 Task: Use GitHub's "Repository Insights" for contributor locations.
Action: Mouse moved to (461, 391)
Screenshot: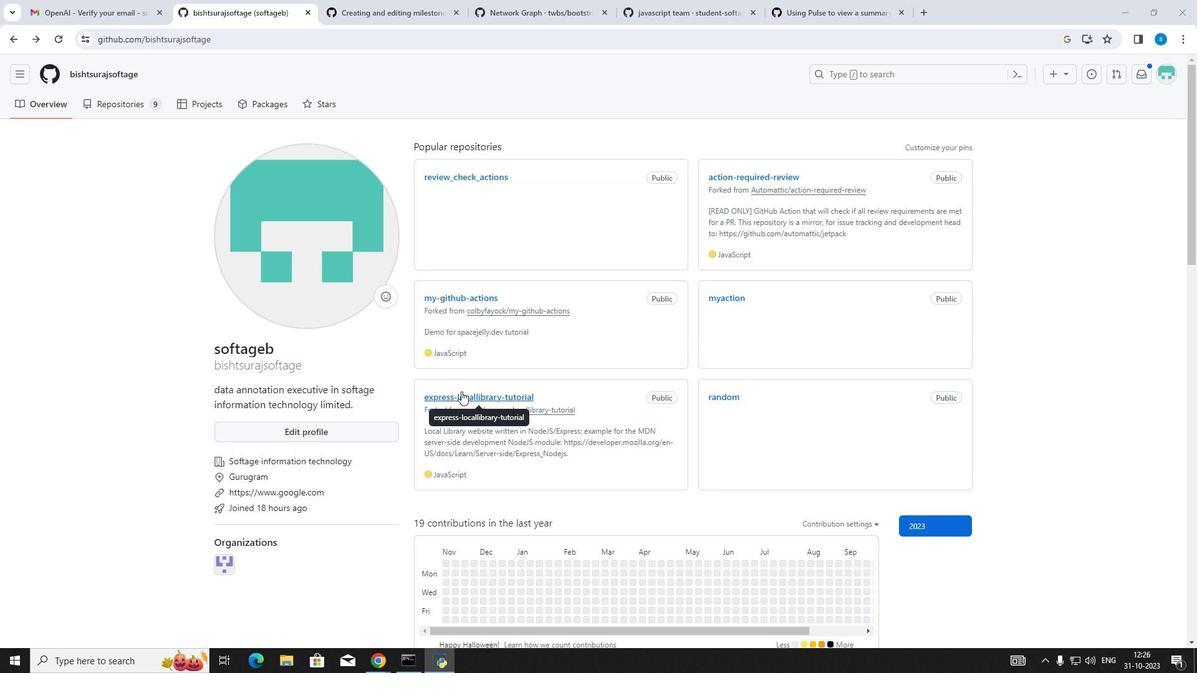 
Action: Mouse pressed left at (461, 391)
Screenshot: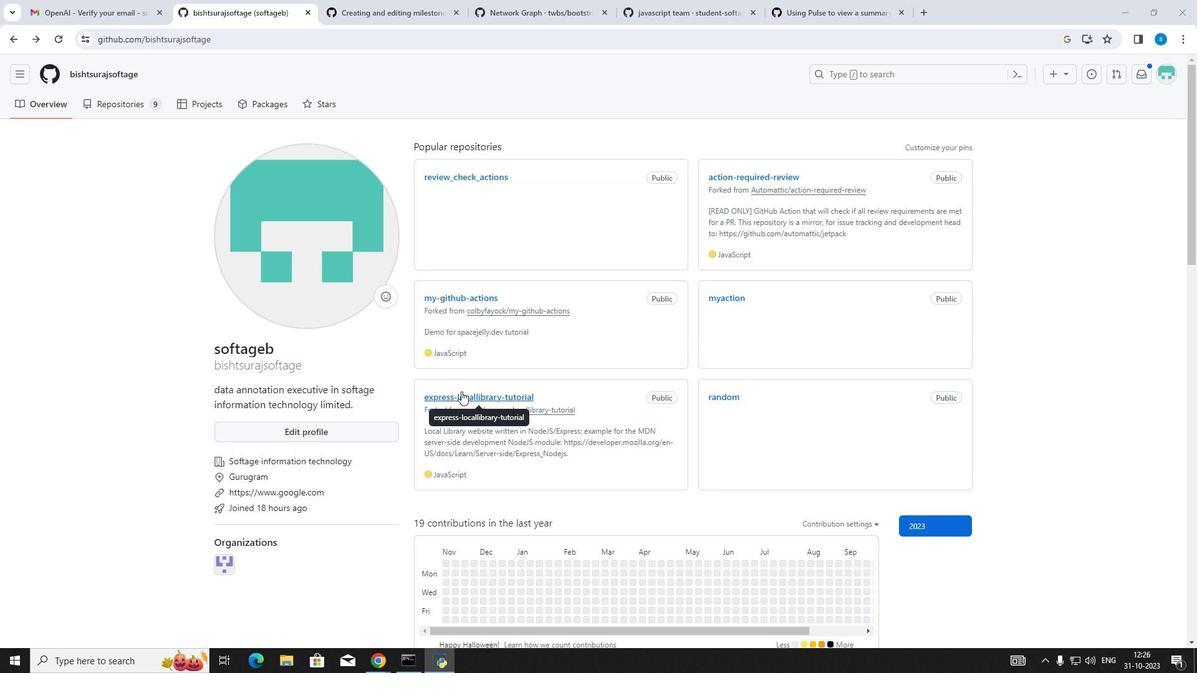 
Action: Mouse moved to (338, 99)
Screenshot: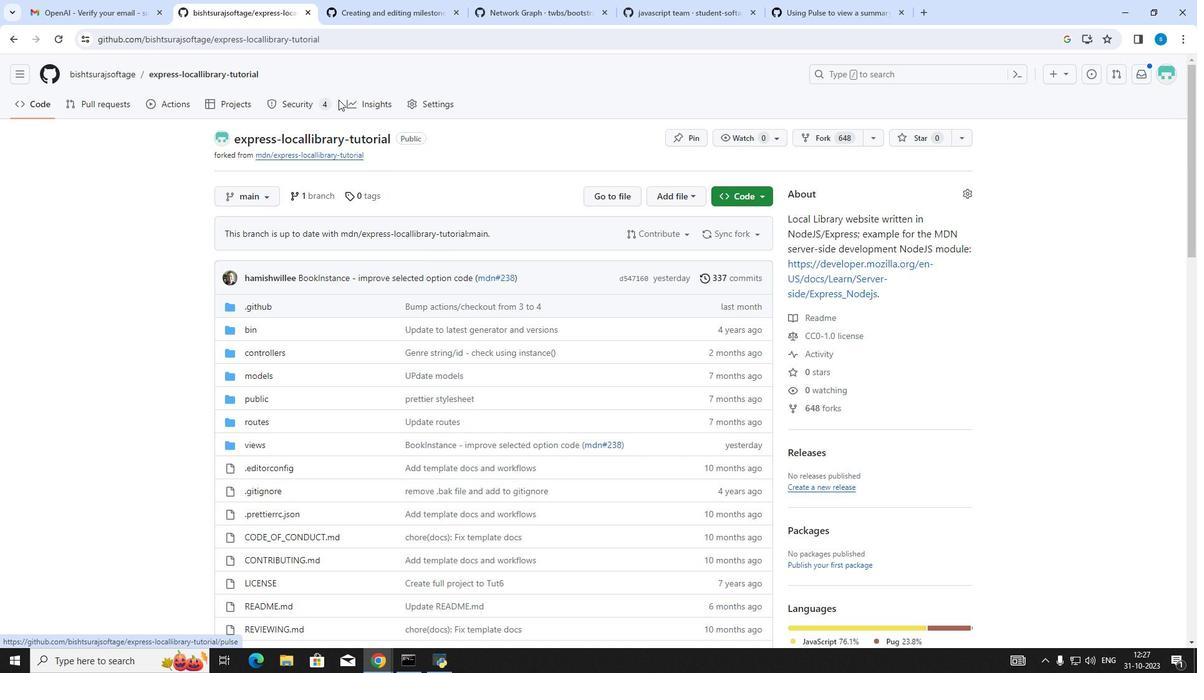 
Action: Mouse pressed left at (338, 99)
Screenshot: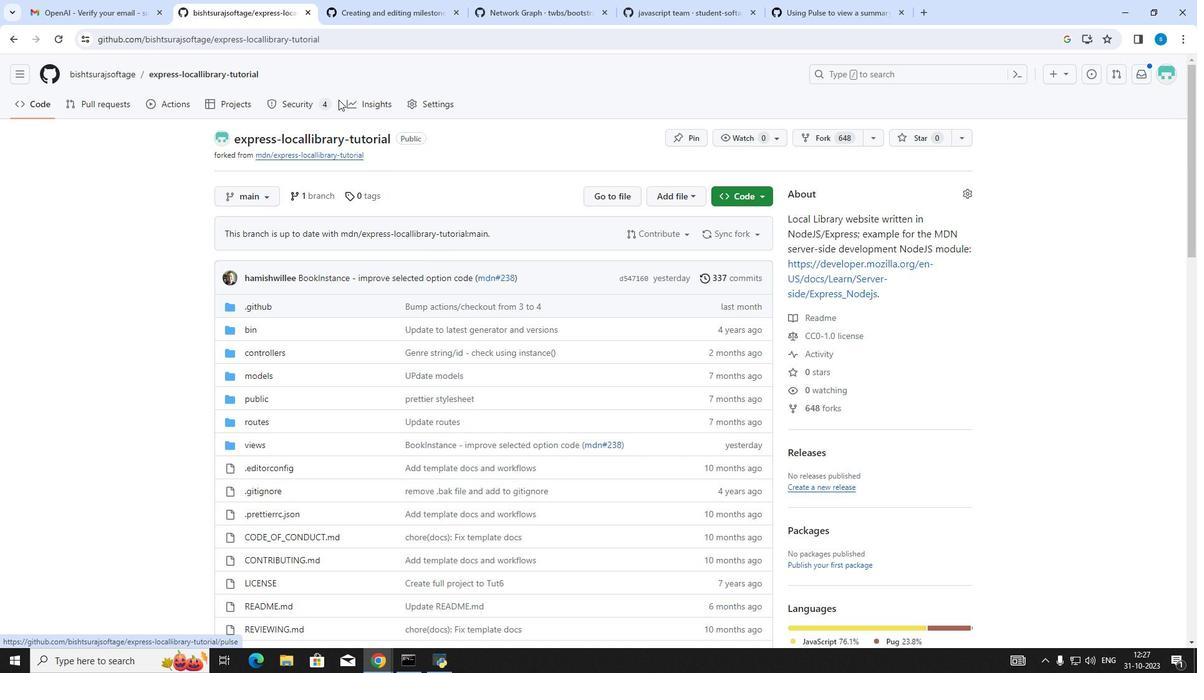 
Action: Mouse moved to (361, 109)
Screenshot: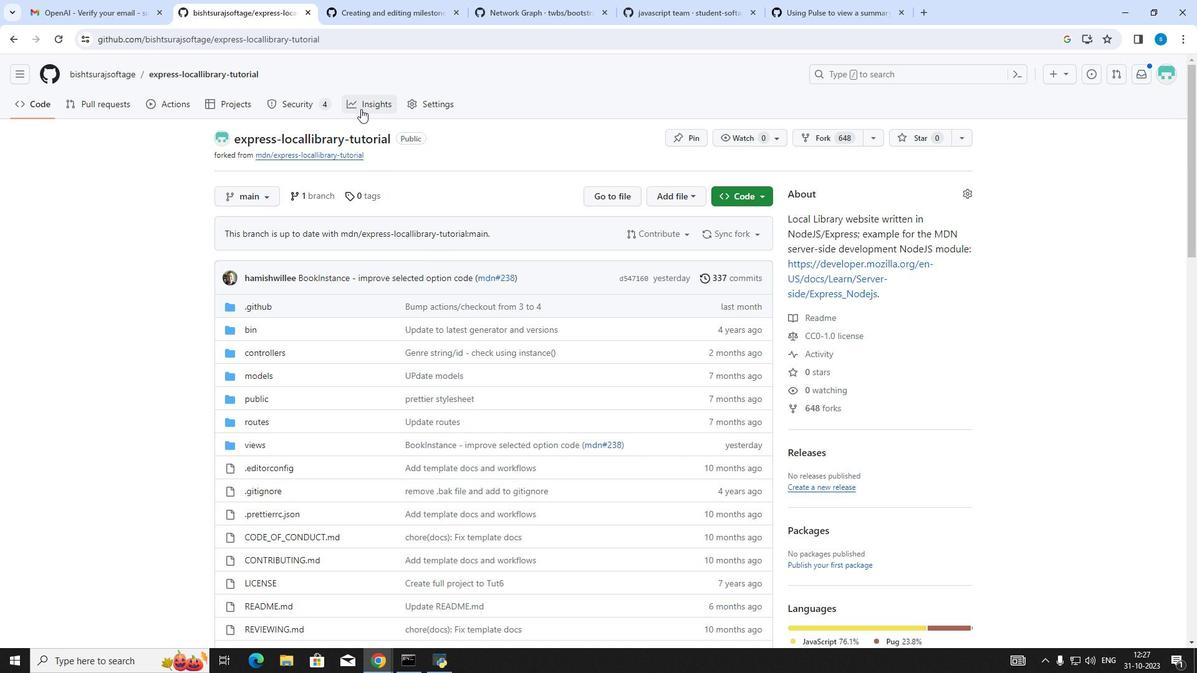 
Action: Mouse pressed left at (361, 109)
Screenshot: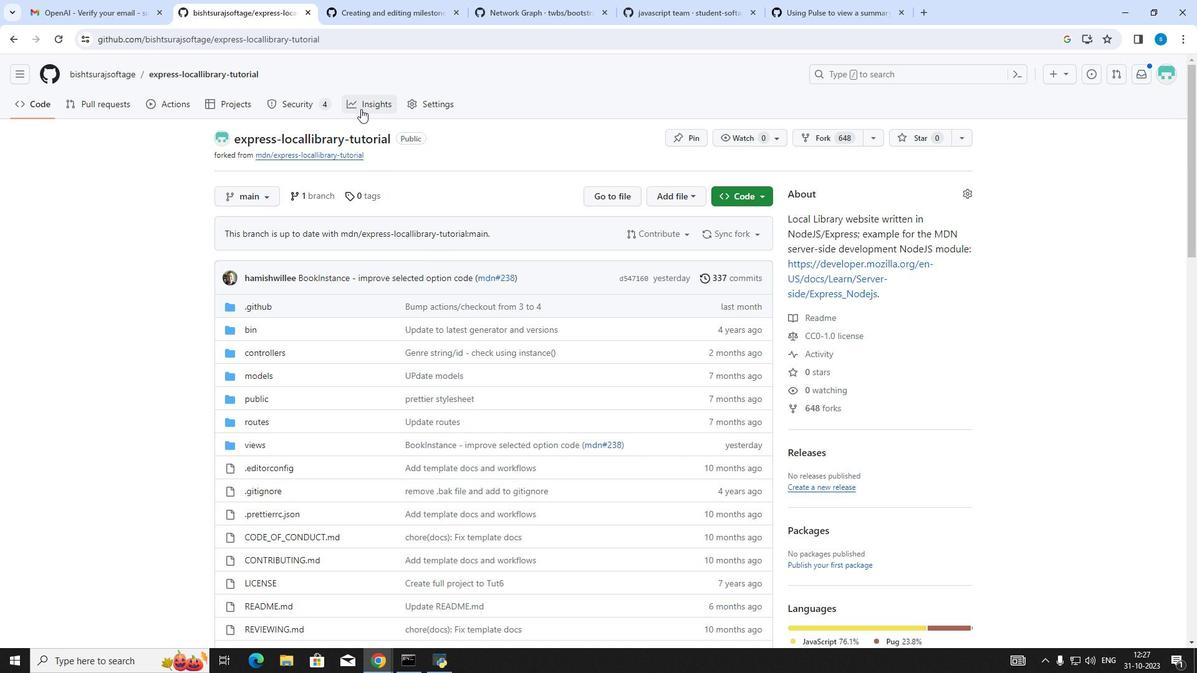 
Action: Mouse moved to (258, 168)
Screenshot: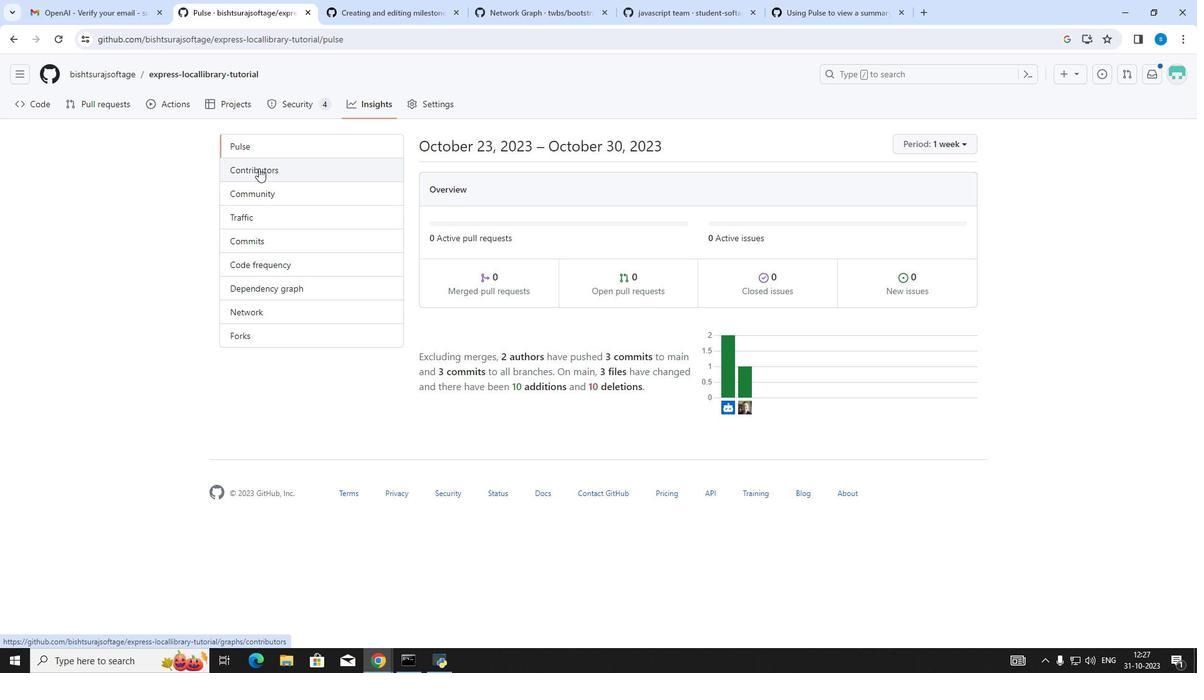 
Action: Mouse pressed left at (258, 168)
Screenshot: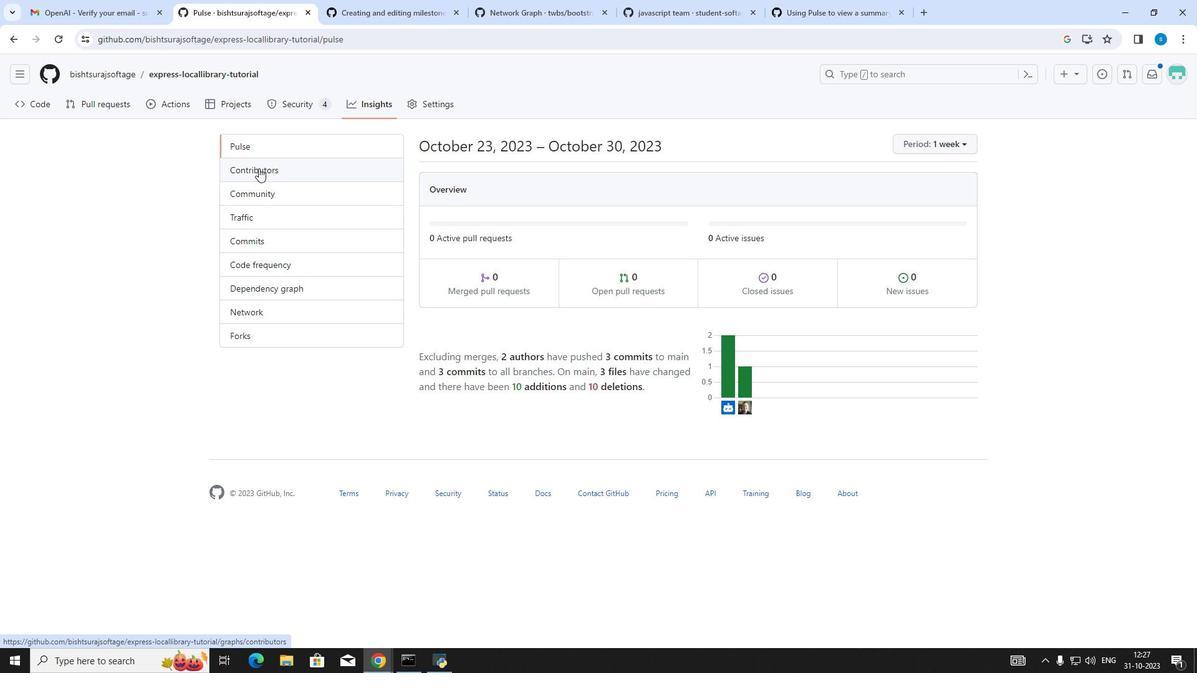 
Action: Mouse moved to (468, 365)
Screenshot: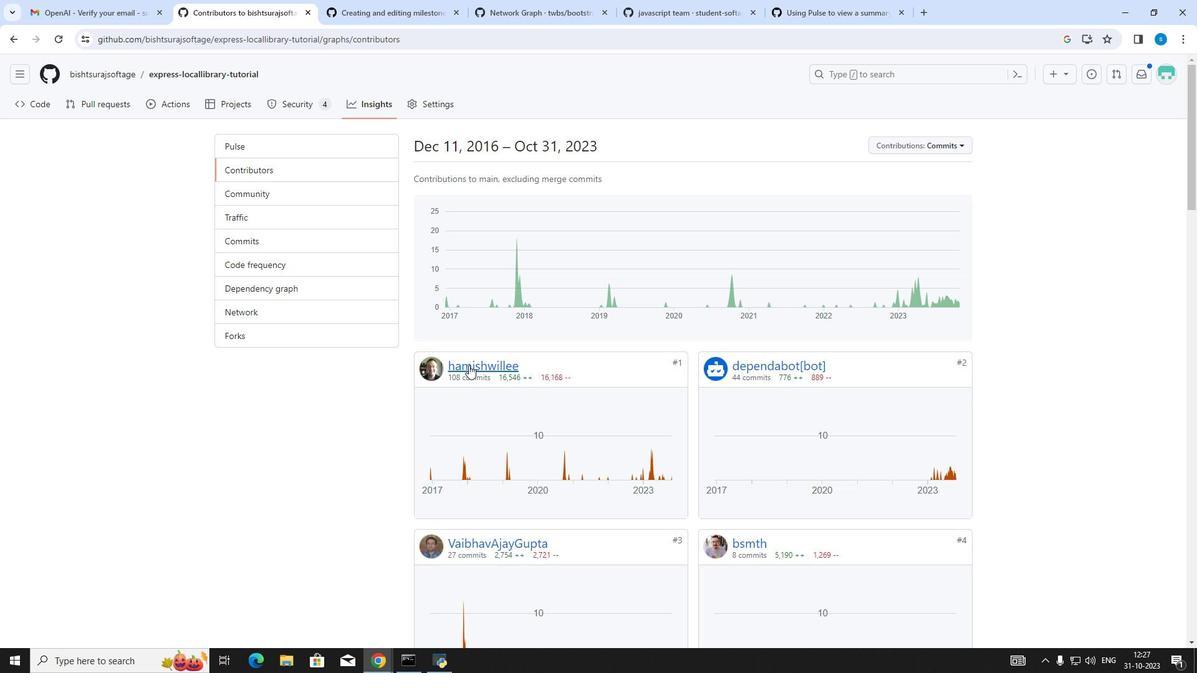 
Action: Mouse pressed left at (468, 365)
Screenshot: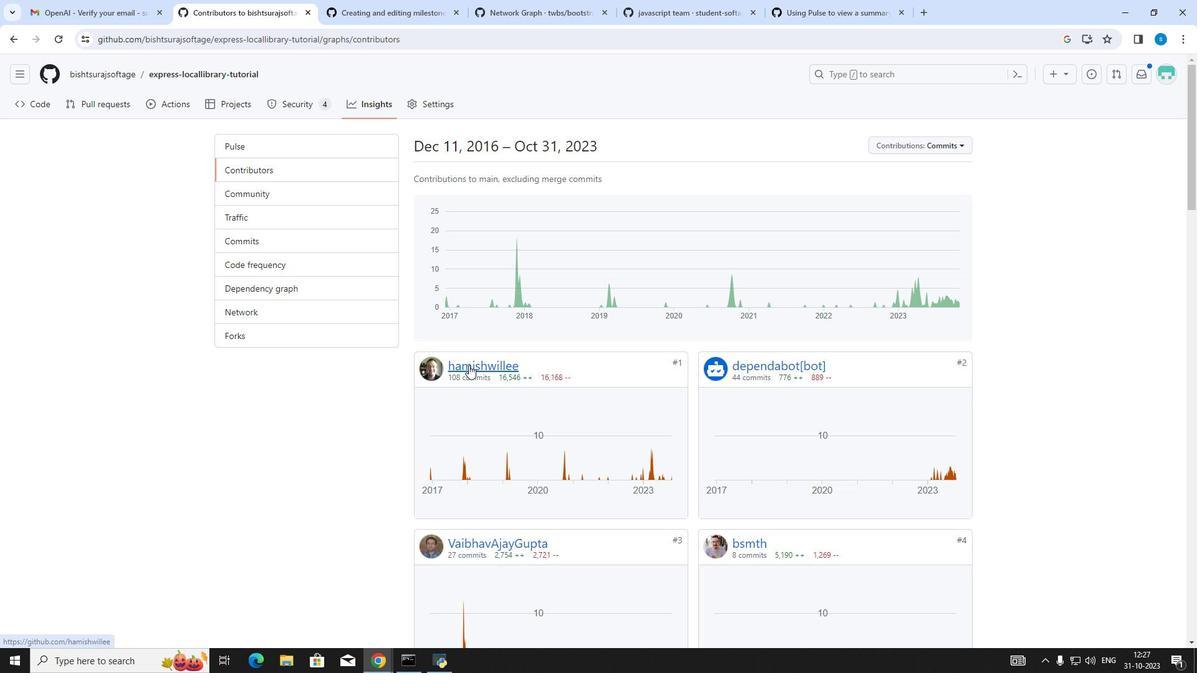 
Action: Mouse moved to (237, 522)
Screenshot: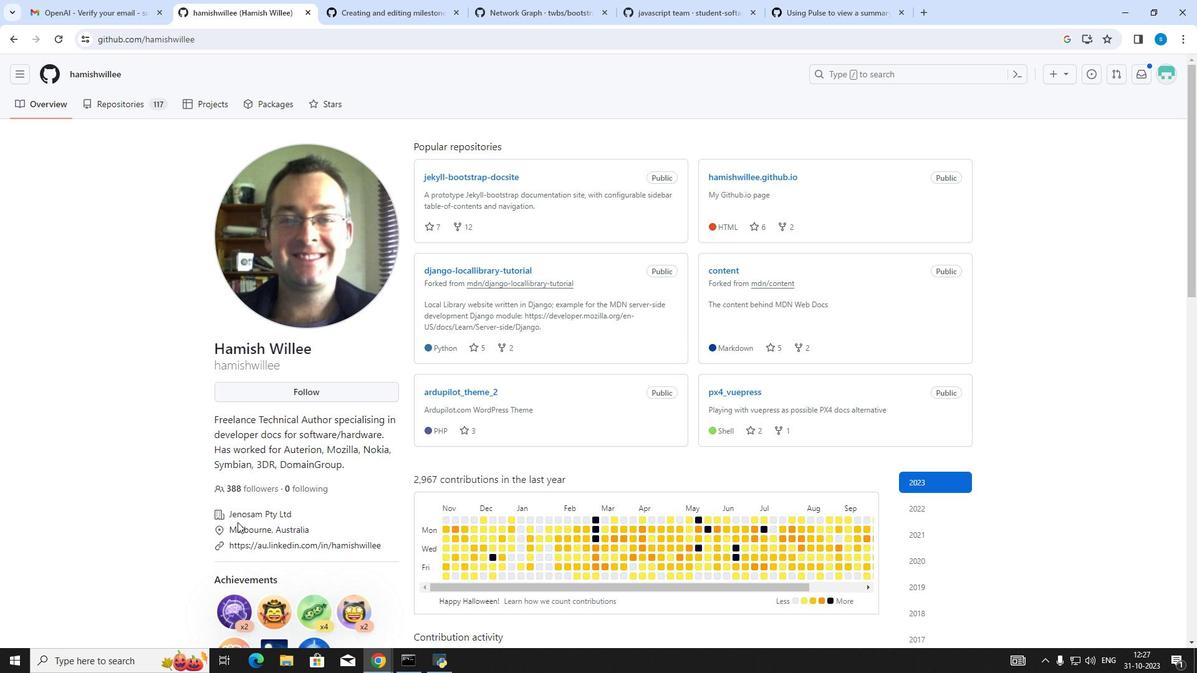 
Action: Mouse pressed left at (237, 522)
Screenshot: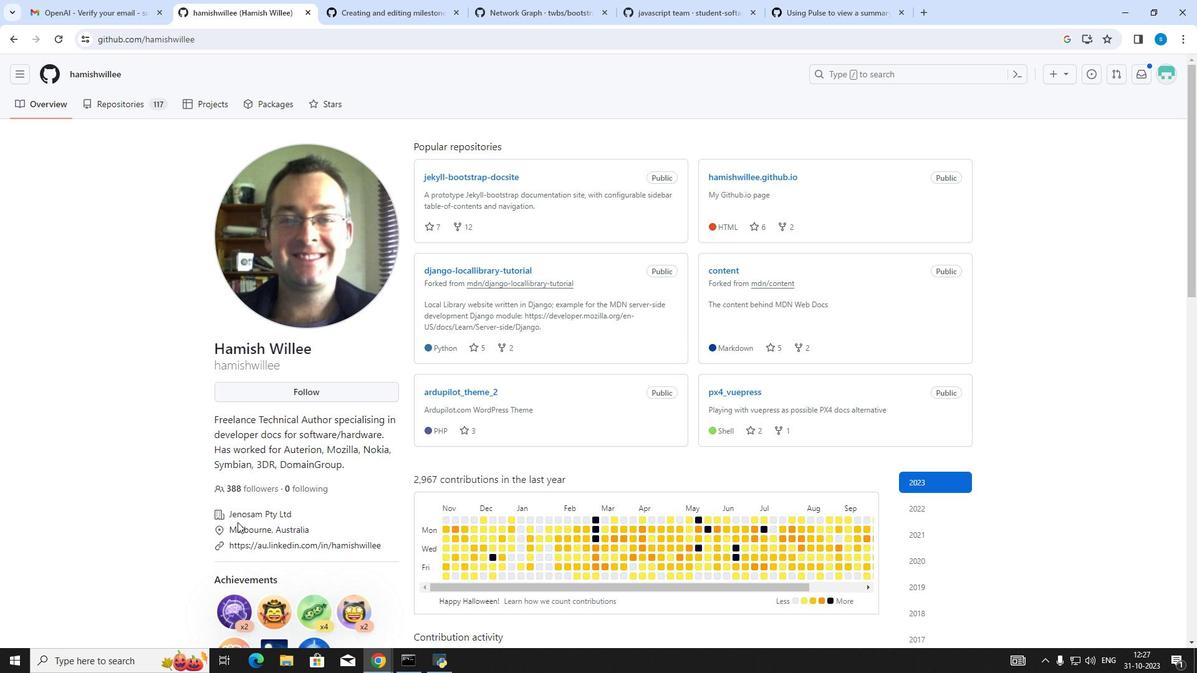 
Action: Mouse moved to (240, 526)
Screenshot: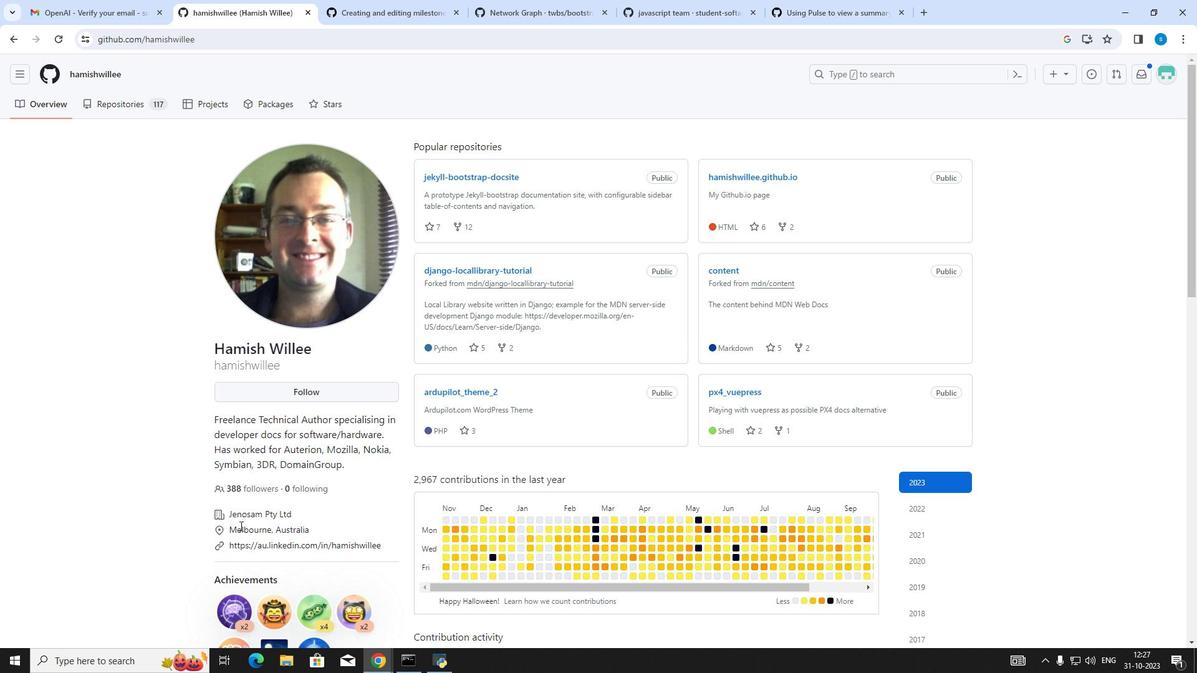 
Action: Mouse pressed left at (240, 526)
Screenshot: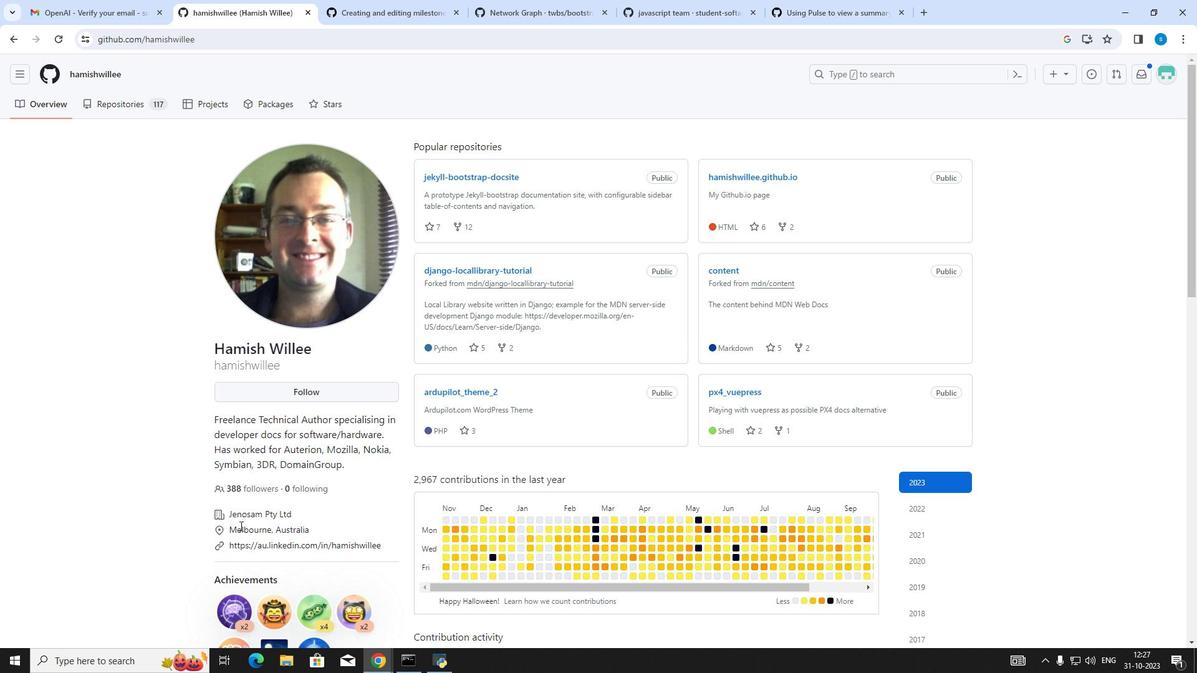 
Action: Mouse pressed left at (240, 526)
Screenshot: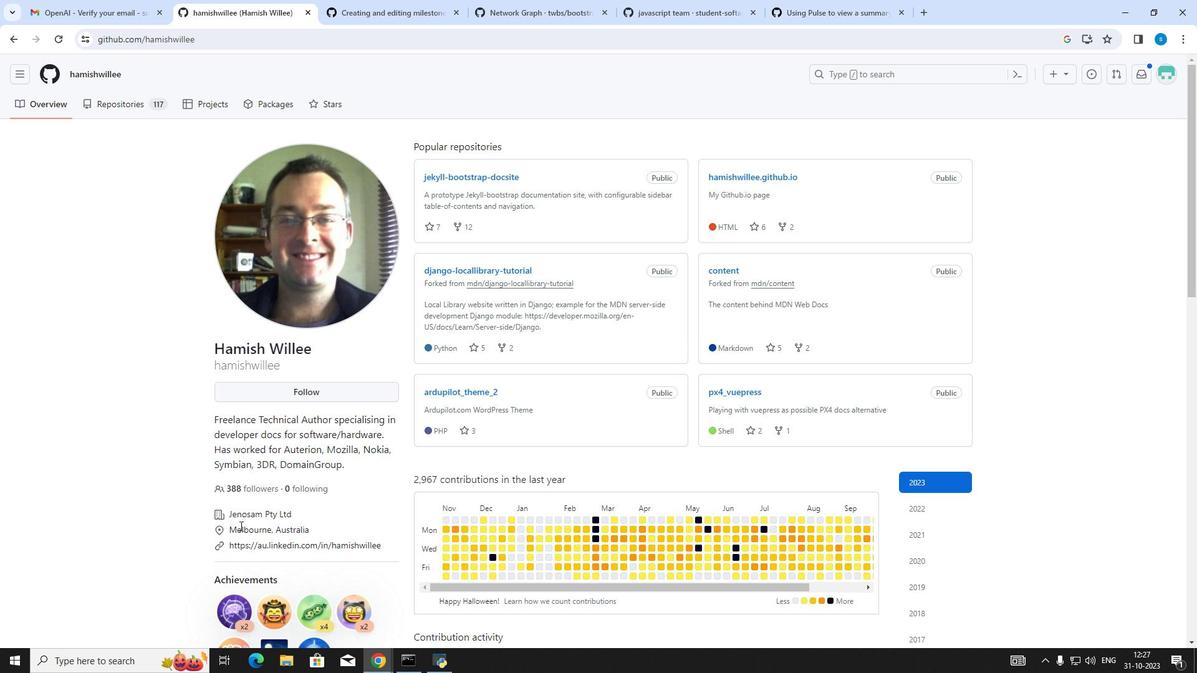 
Action: Mouse pressed left at (240, 526)
Screenshot: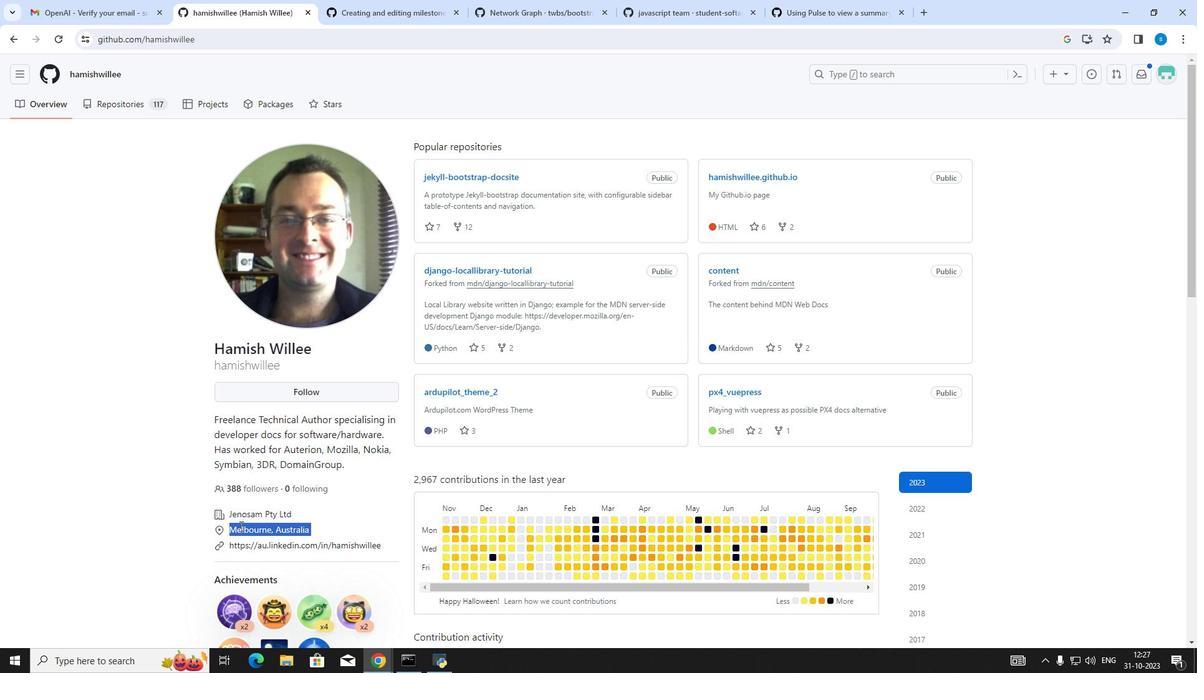 
Action: Mouse moved to (192, 528)
Screenshot: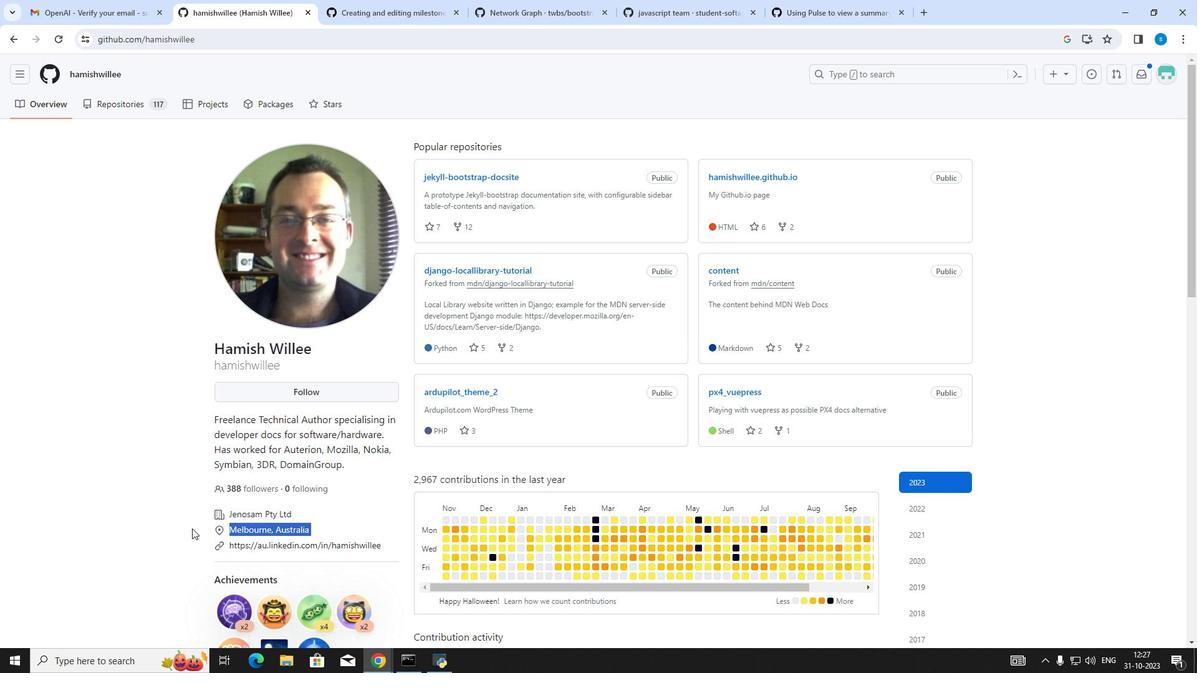 
